 Task: Create New Customer with Customer Name: HomeSense, Billing Address Line1: 2092 Pike Street, Billing Address Line2:  San Diego, Billing Address Line3:  California 92126, Cell Number: 832-238-5032
Action: Mouse moved to (164, 31)
Screenshot: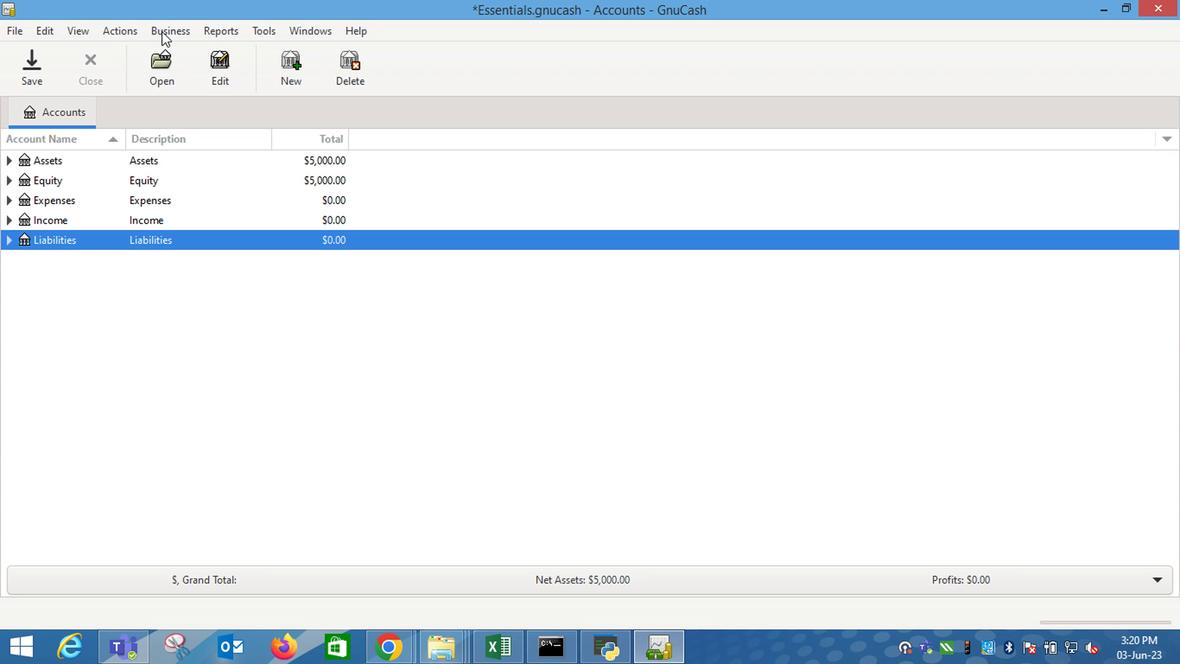 
Action: Mouse pressed left at (164, 31)
Screenshot: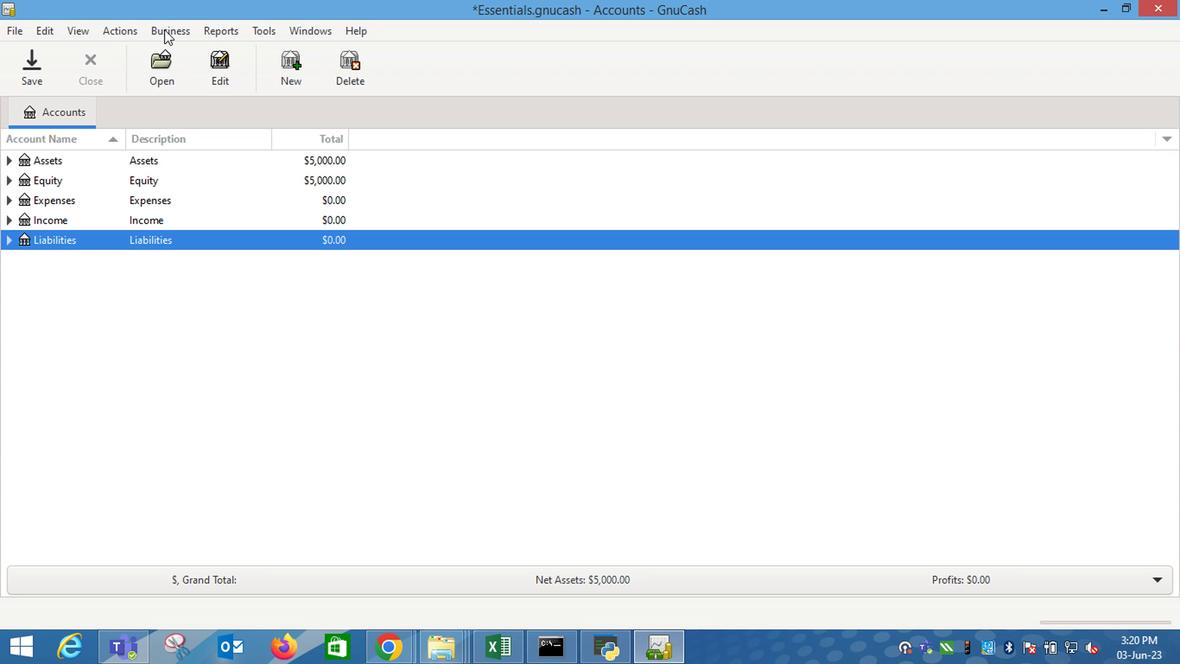 
Action: Mouse moved to (351, 76)
Screenshot: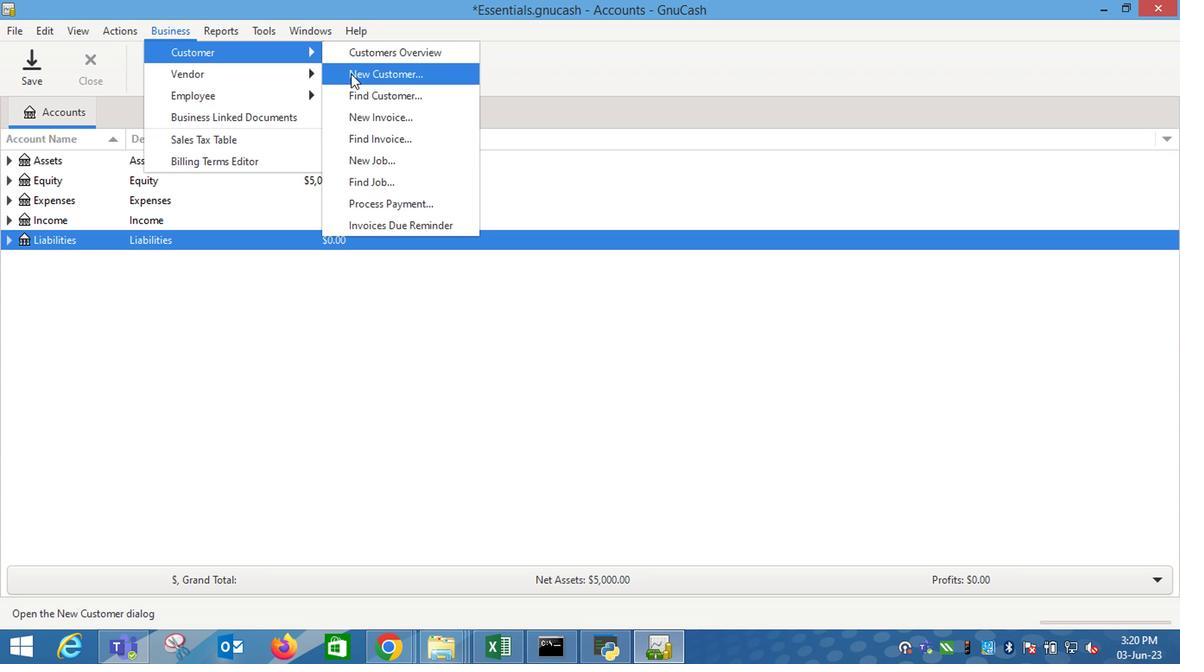 
Action: Mouse pressed left at (351, 76)
Screenshot: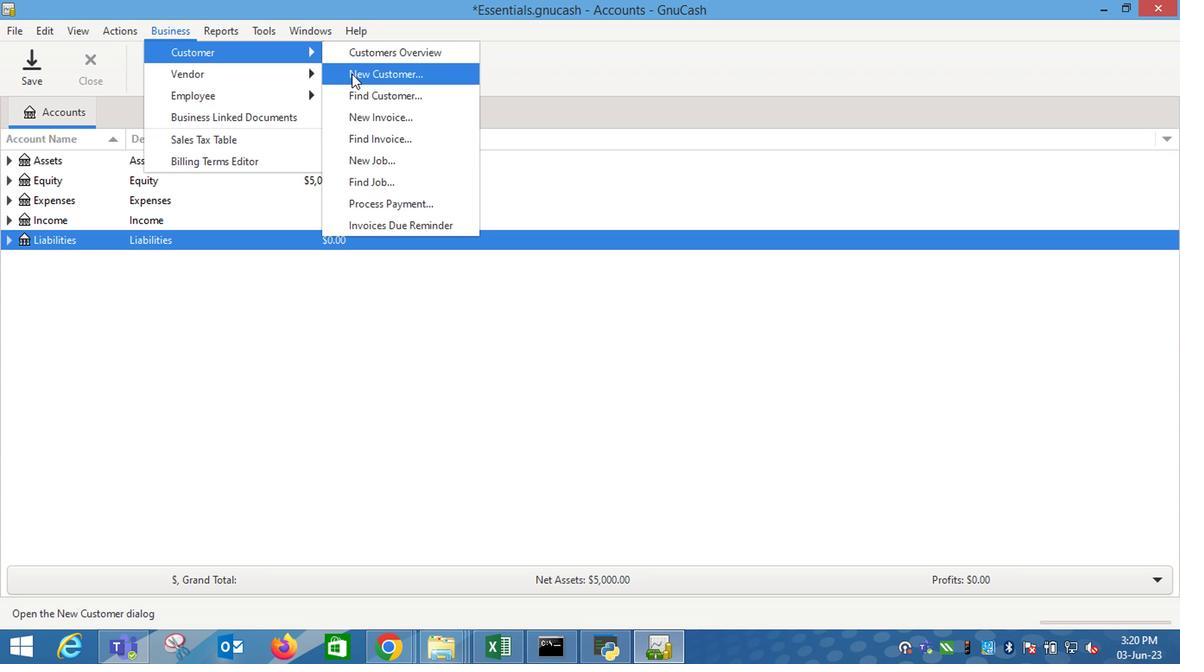 
Action: Mouse moved to (870, 191)
Screenshot: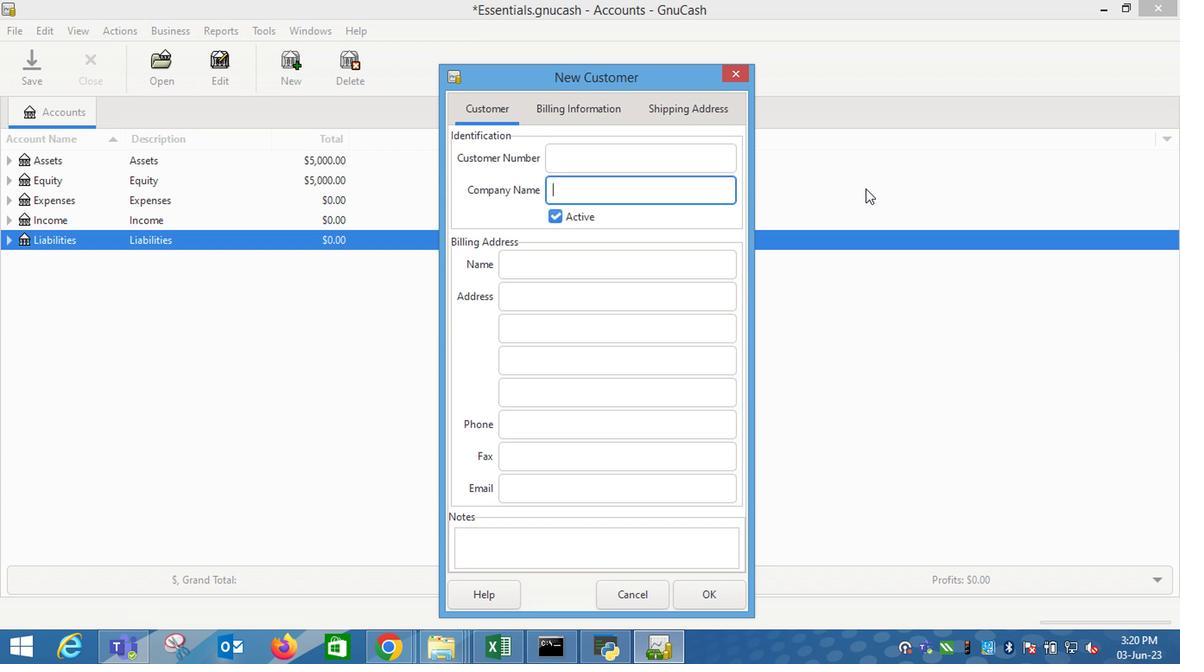 
Action: Key pressed <Key.shift_r>Home<Key.shift_r>Sense<Key.tab><Key.tab><Key.tab>2092<Key.space><Key.shift_r>Pike<Key.space><Key.shift_r>Street<Key.tab><Key.shift_r>Sa<Key.tab><Key.shift_r>Cal<Key.tab><Key.tab>832-238-5032
Screenshot: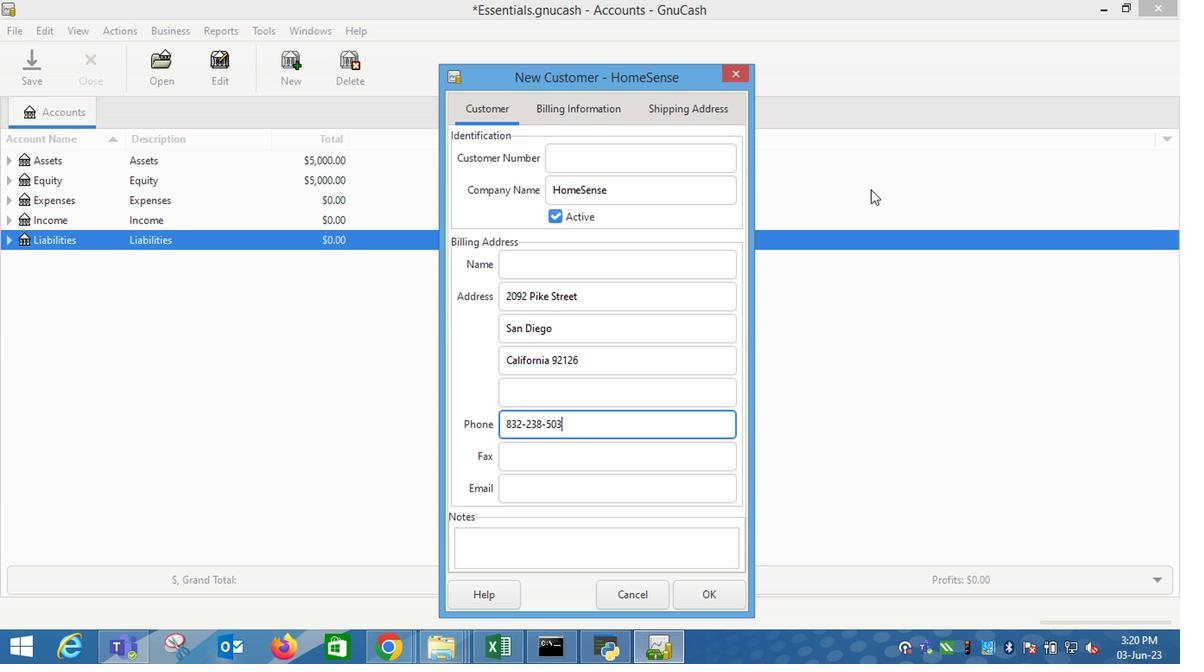
Action: Mouse moved to (611, 118)
Screenshot: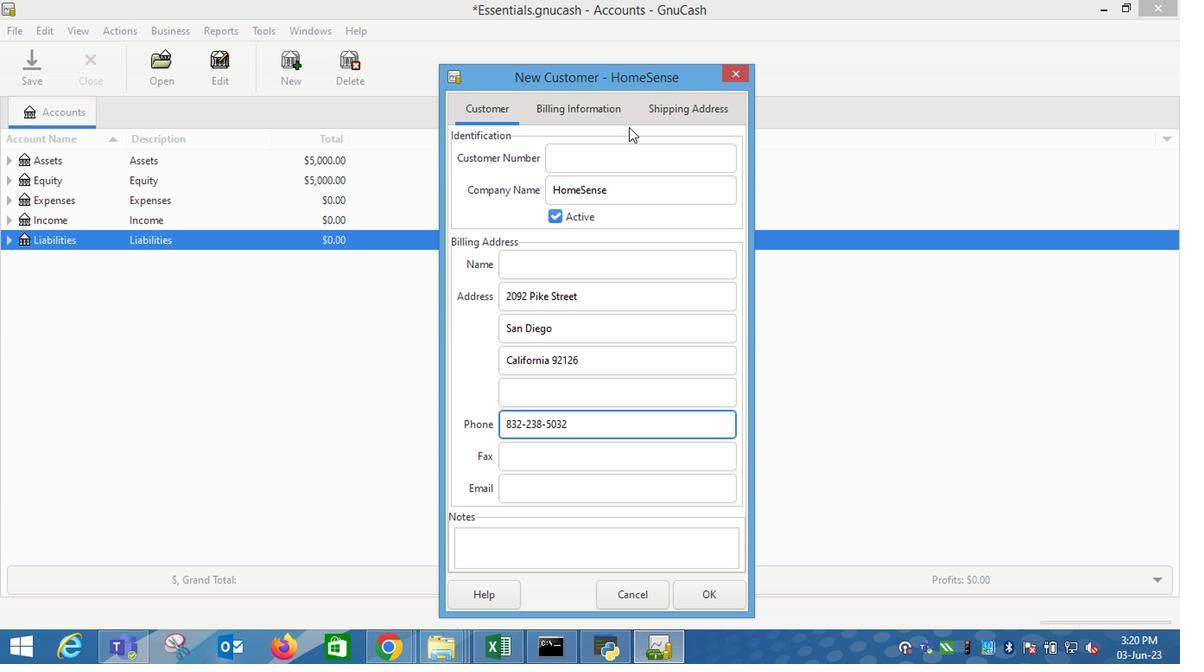 
Action: Mouse pressed left at (611, 118)
Screenshot: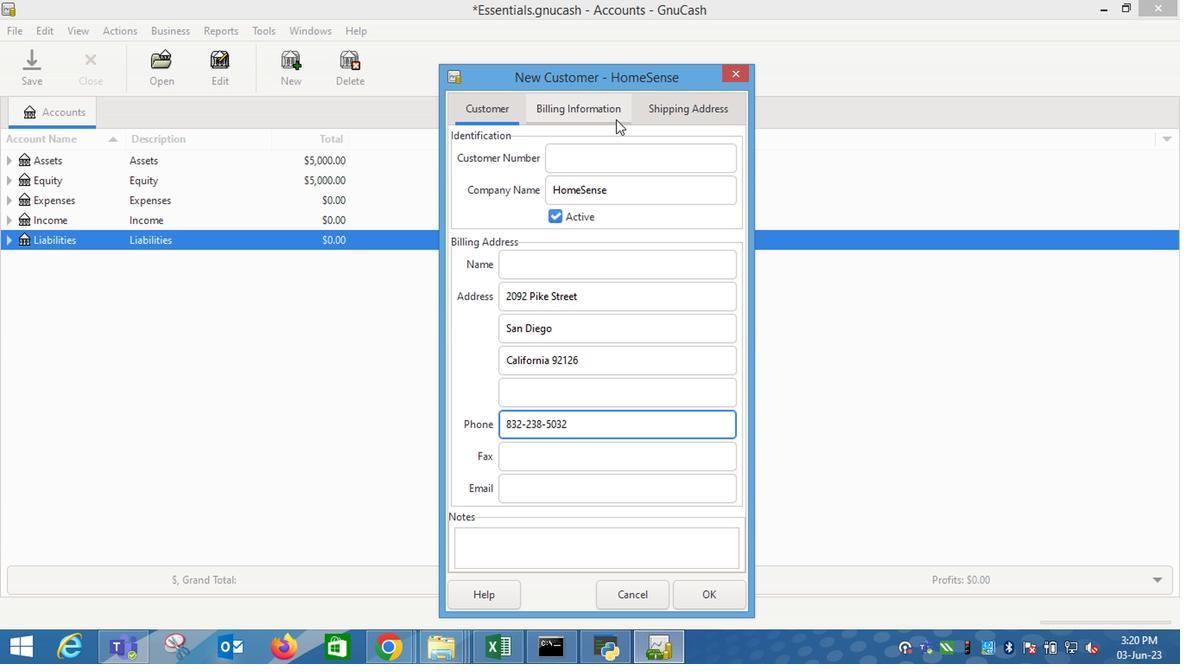 
Action: Mouse moved to (702, 600)
Screenshot: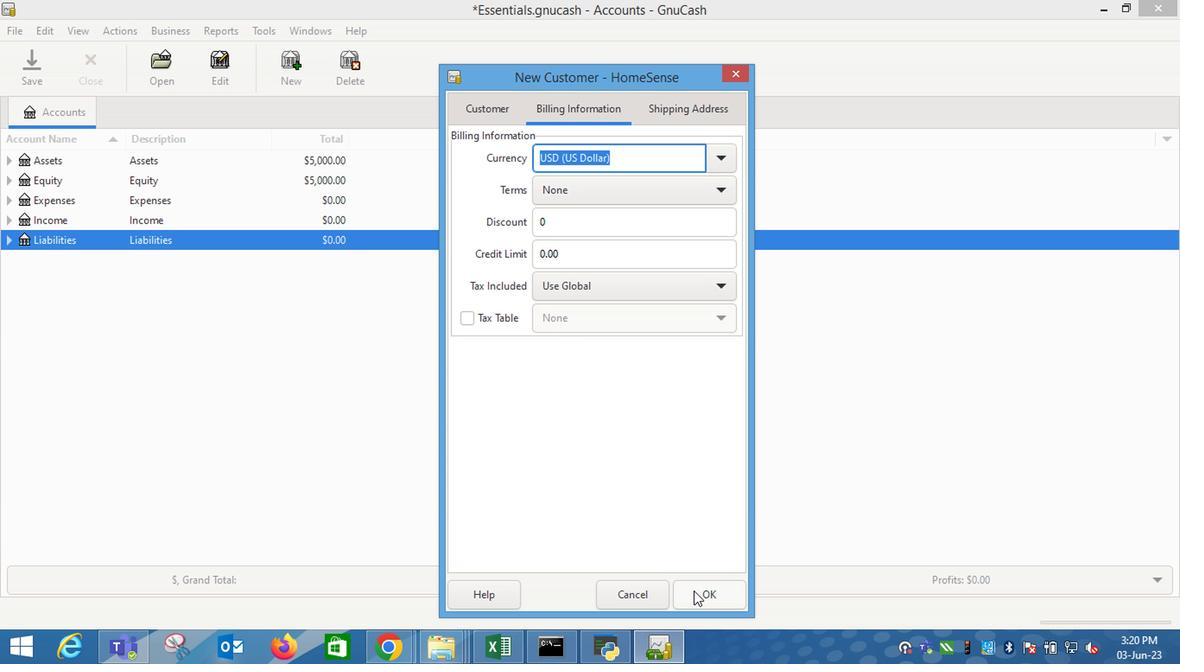 
Action: Mouse pressed left at (702, 600)
Screenshot: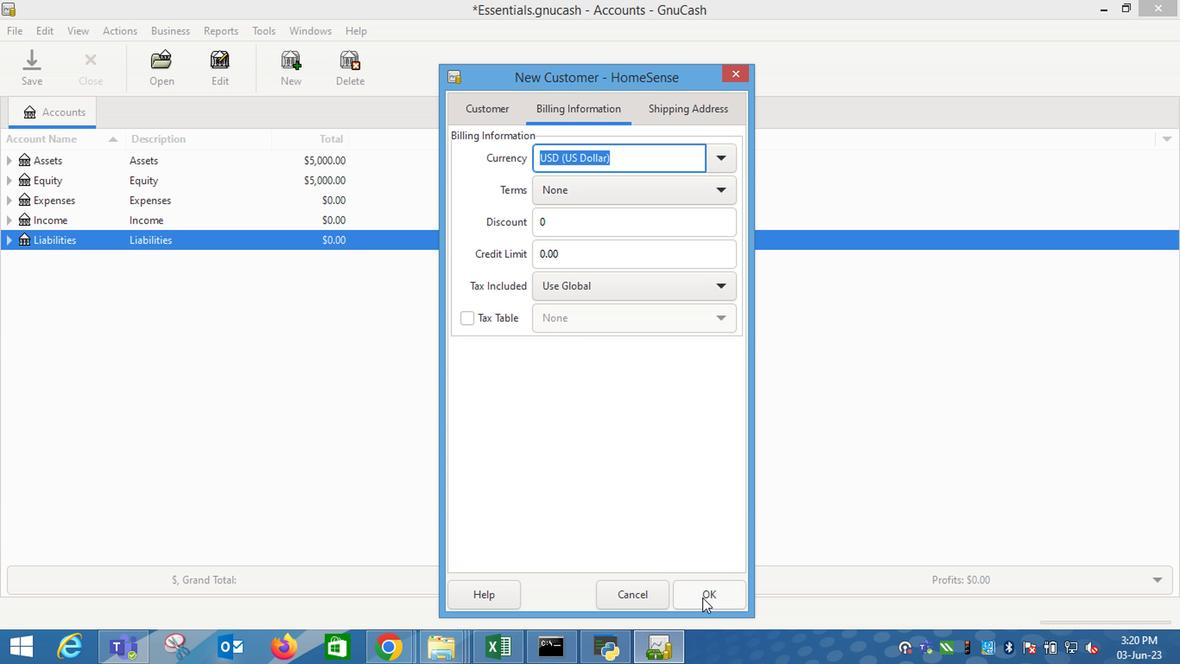 
Action: Mouse moved to (630, 543)
Screenshot: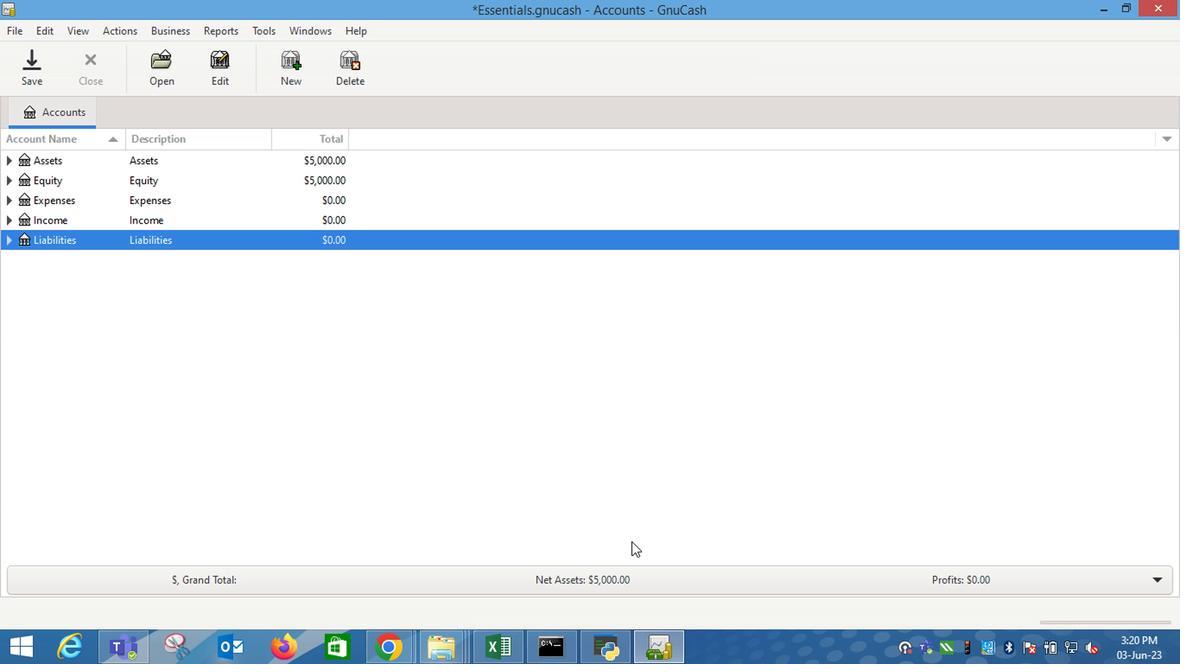 
